 Task: Make in the project AgileAvail a sprint 'API Documentation Sprint'. Create in the project AgileAvail a sprint 'API Documentation Sprint'. Add in the project AgileAvail a sprint 'API Documentation Sprint'
Action: Mouse moved to (273, 70)
Screenshot: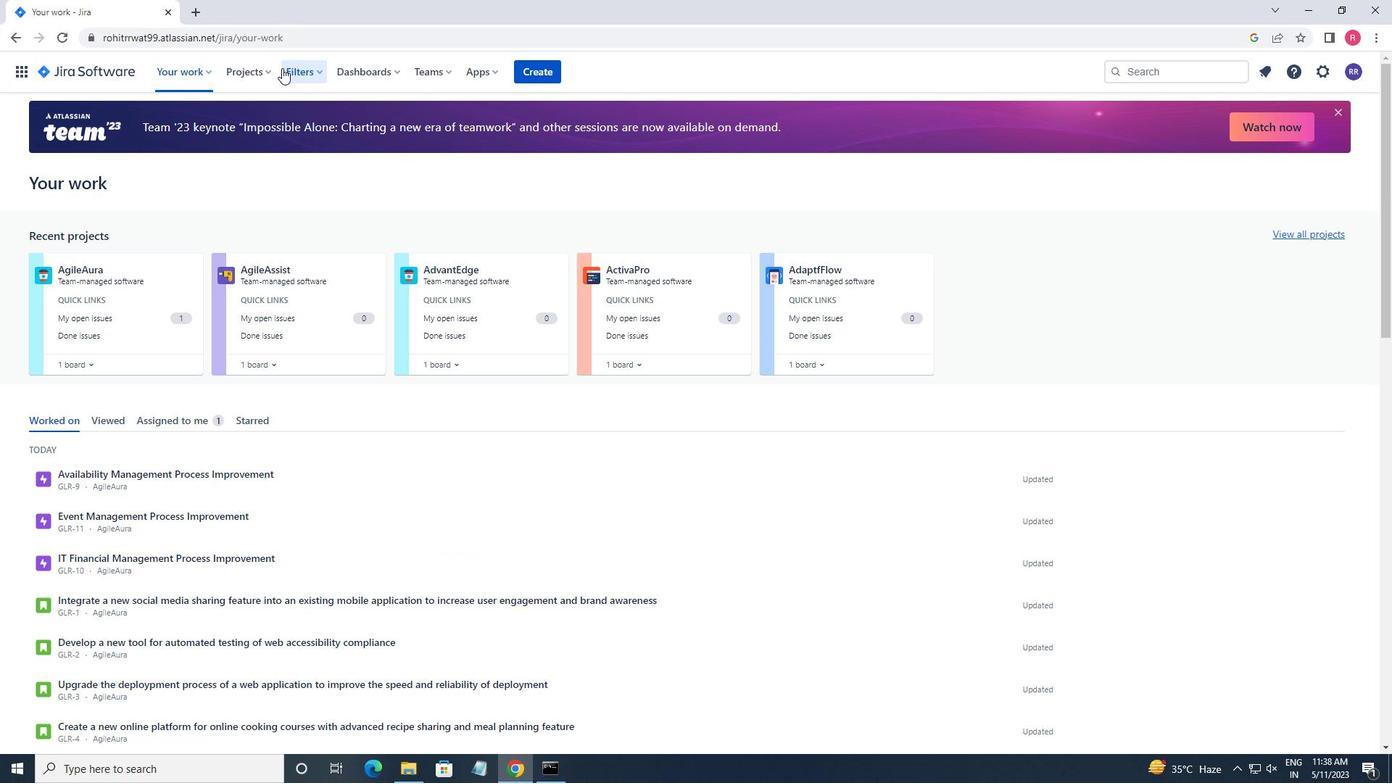 
Action: Mouse pressed left at (273, 70)
Screenshot: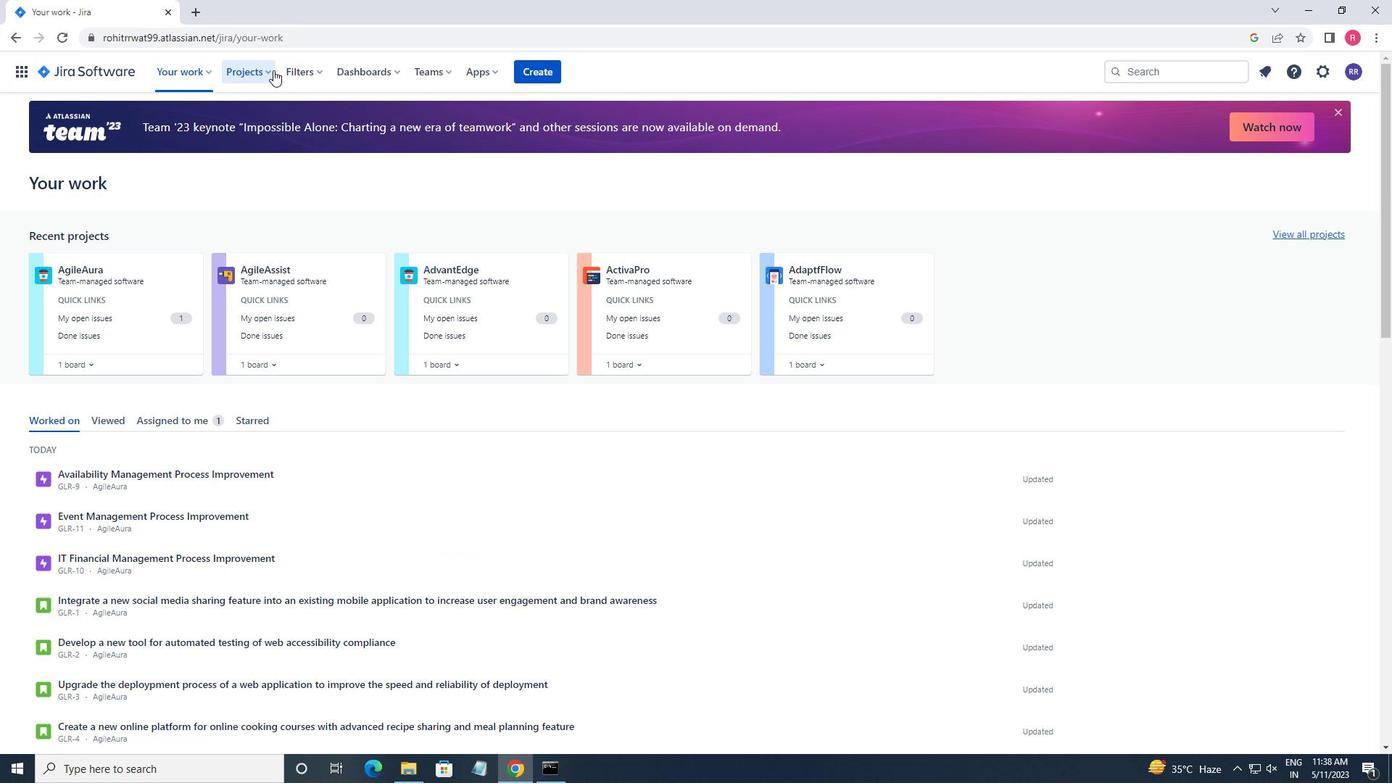 
Action: Mouse moved to (274, 135)
Screenshot: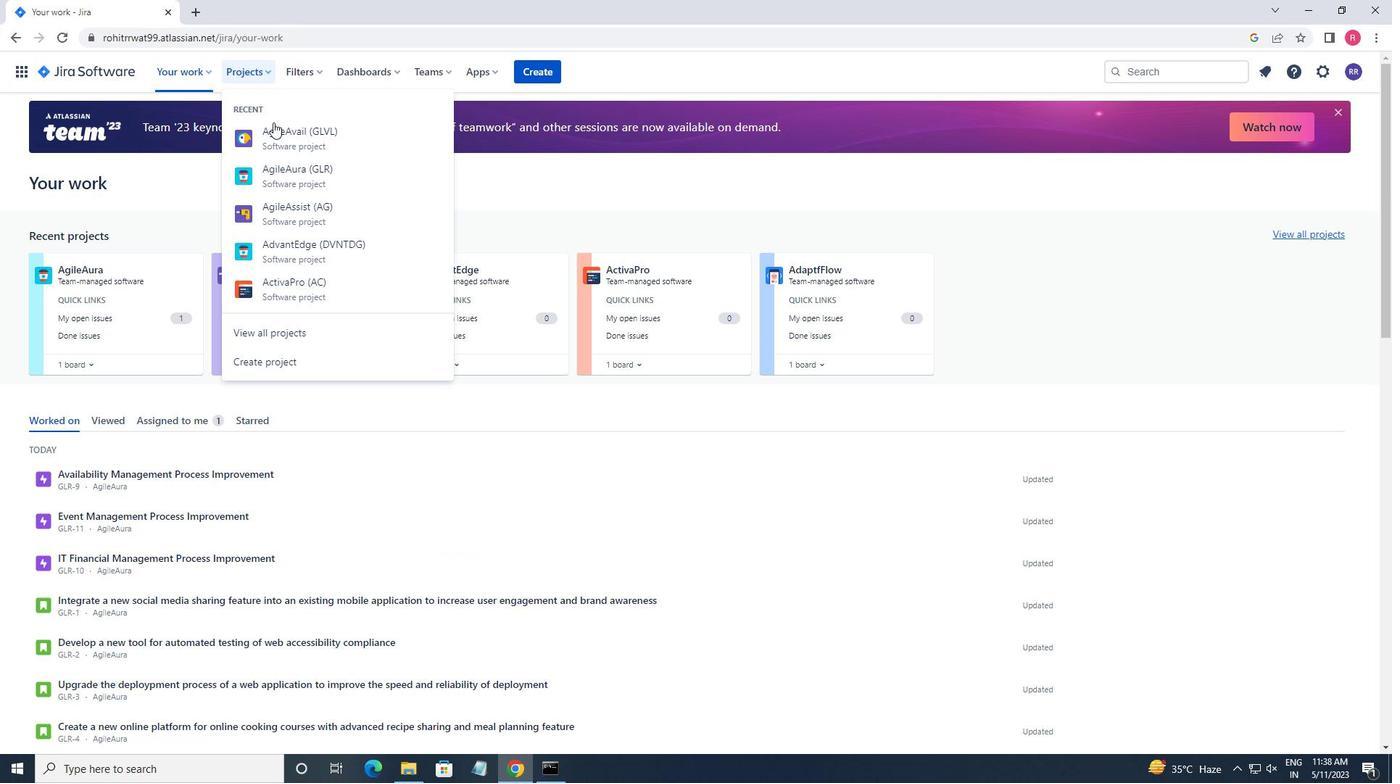 
Action: Mouse pressed left at (274, 135)
Screenshot: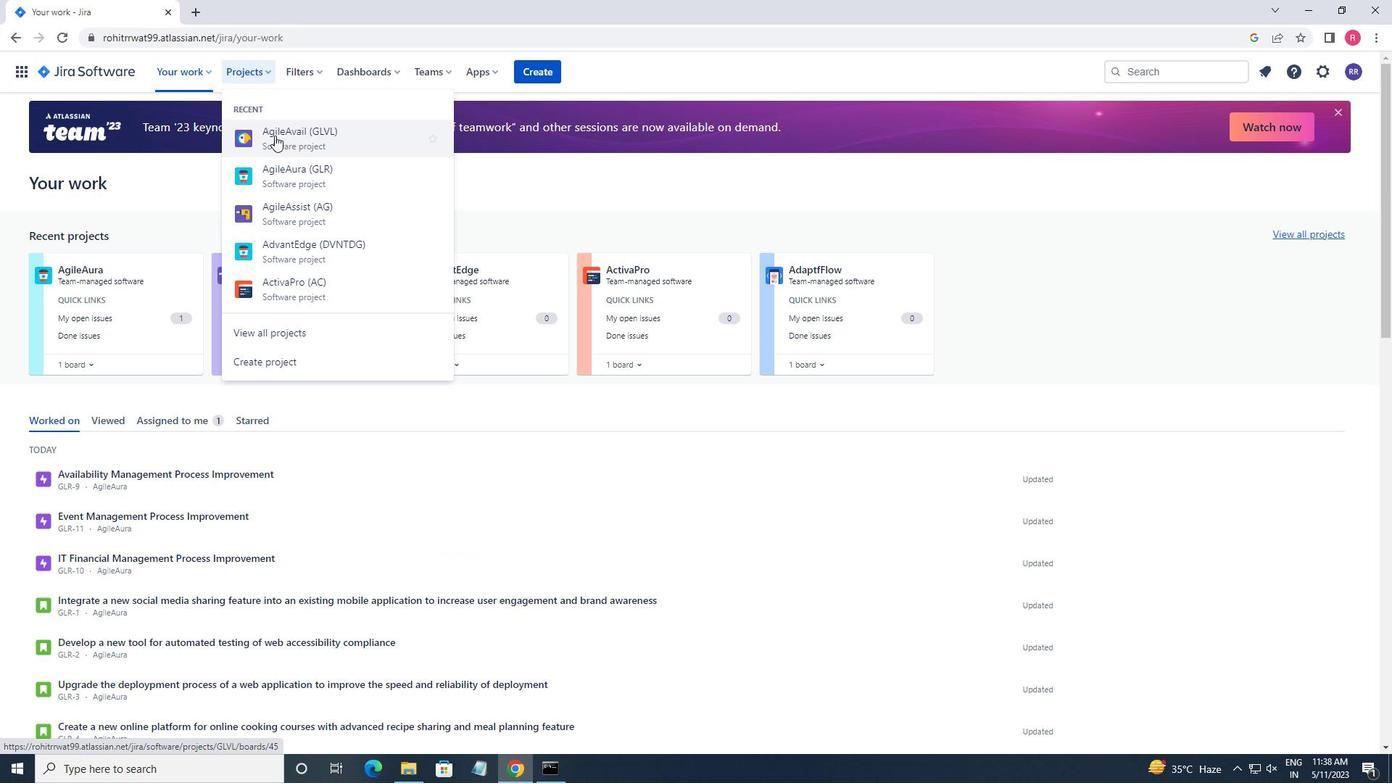 
Action: Mouse moved to (77, 213)
Screenshot: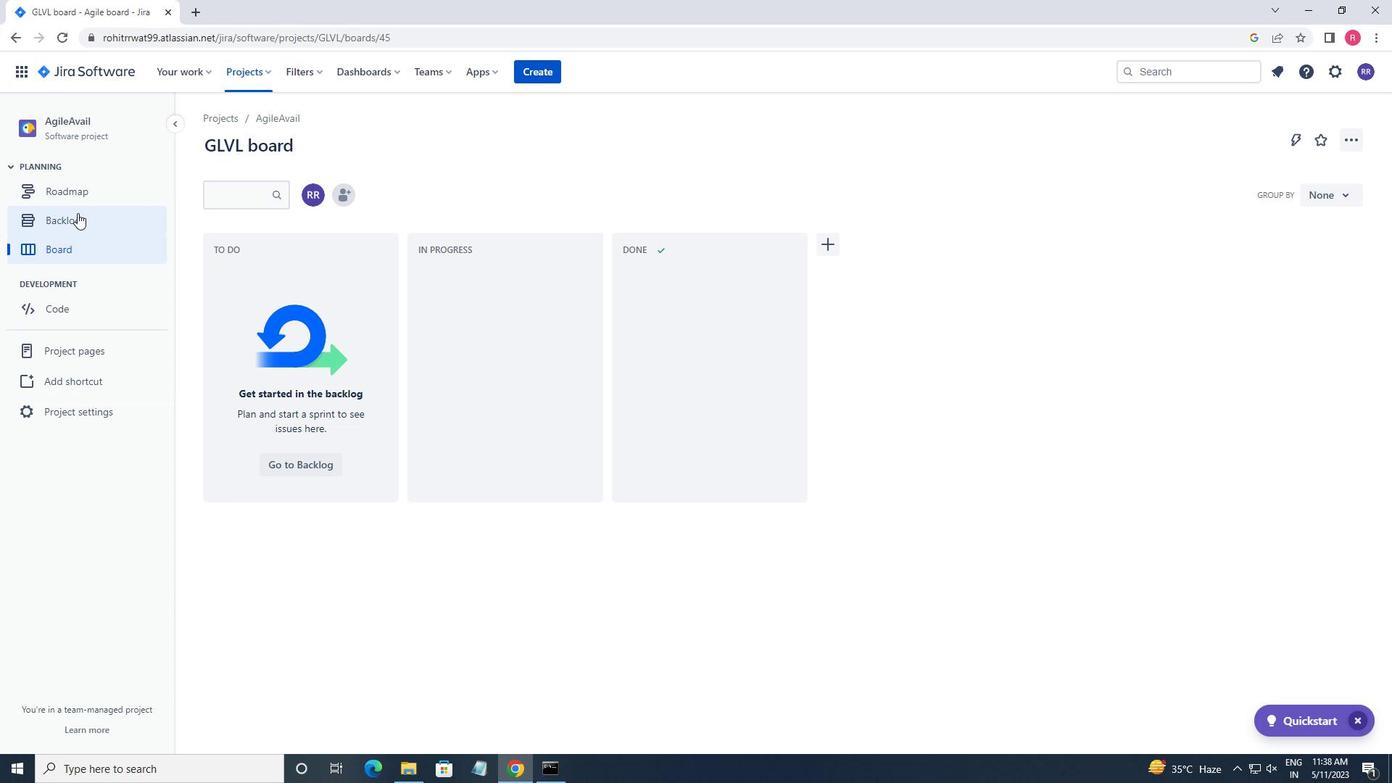 
Action: Mouse pressed left at (77, 213)
Screenshot: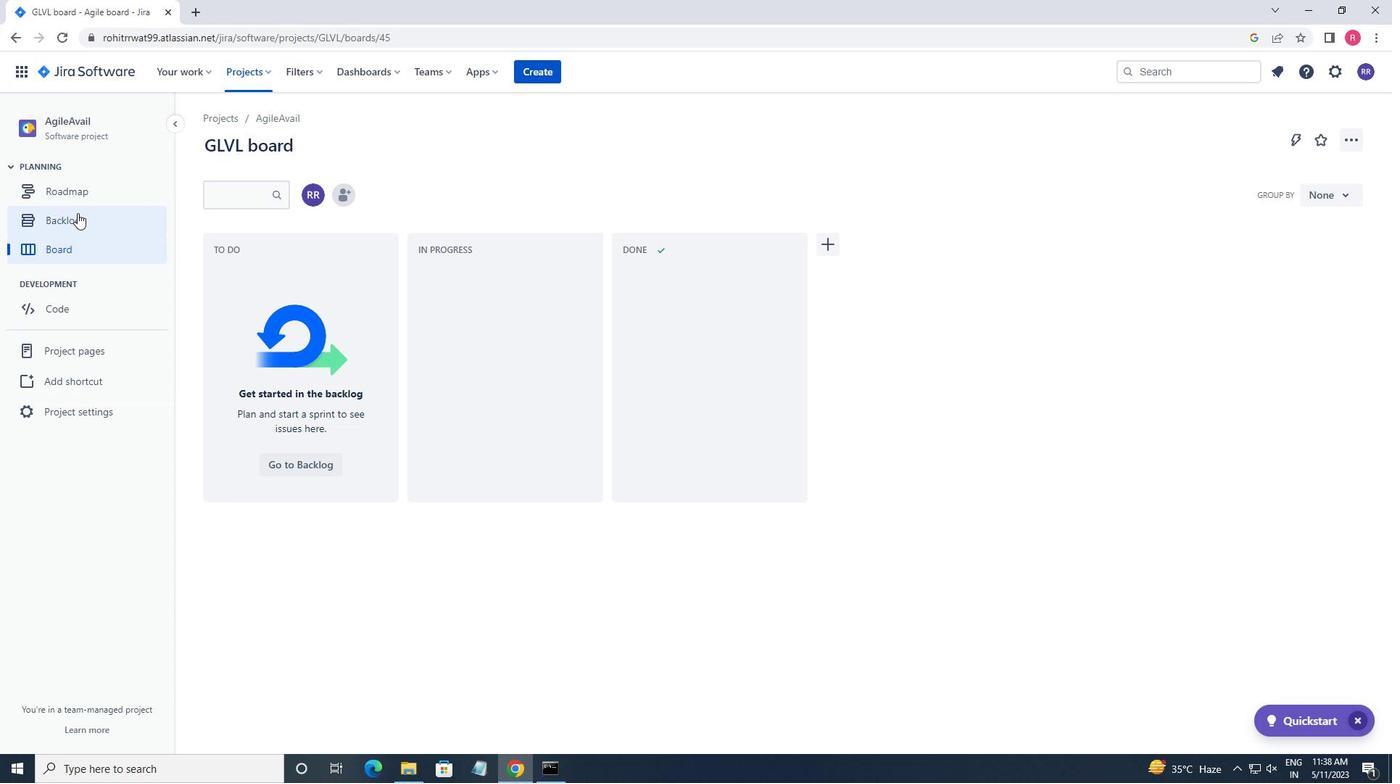 
Action: Mouse moved to (1323, 227)
Screenshot: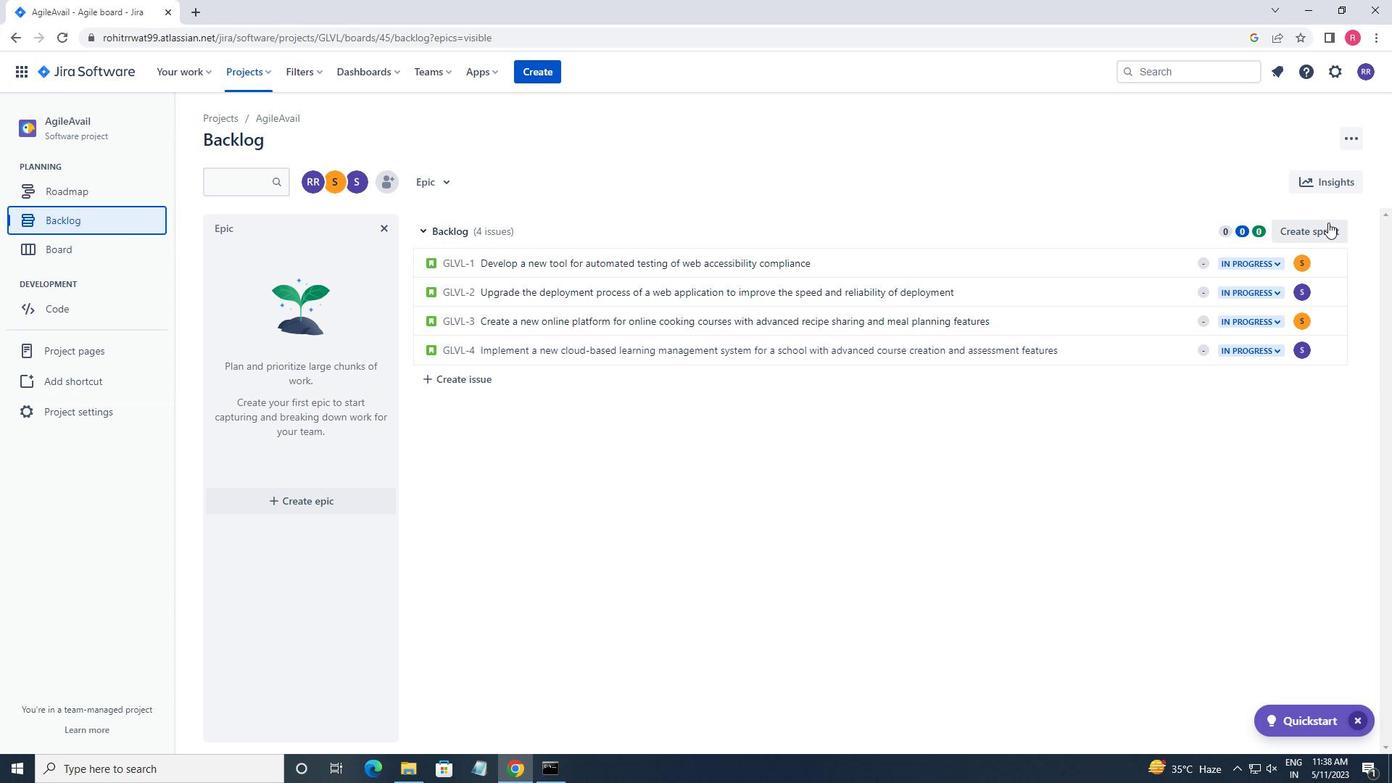 
Action: Mouse pressed left at (1323, 227)
Screenshot: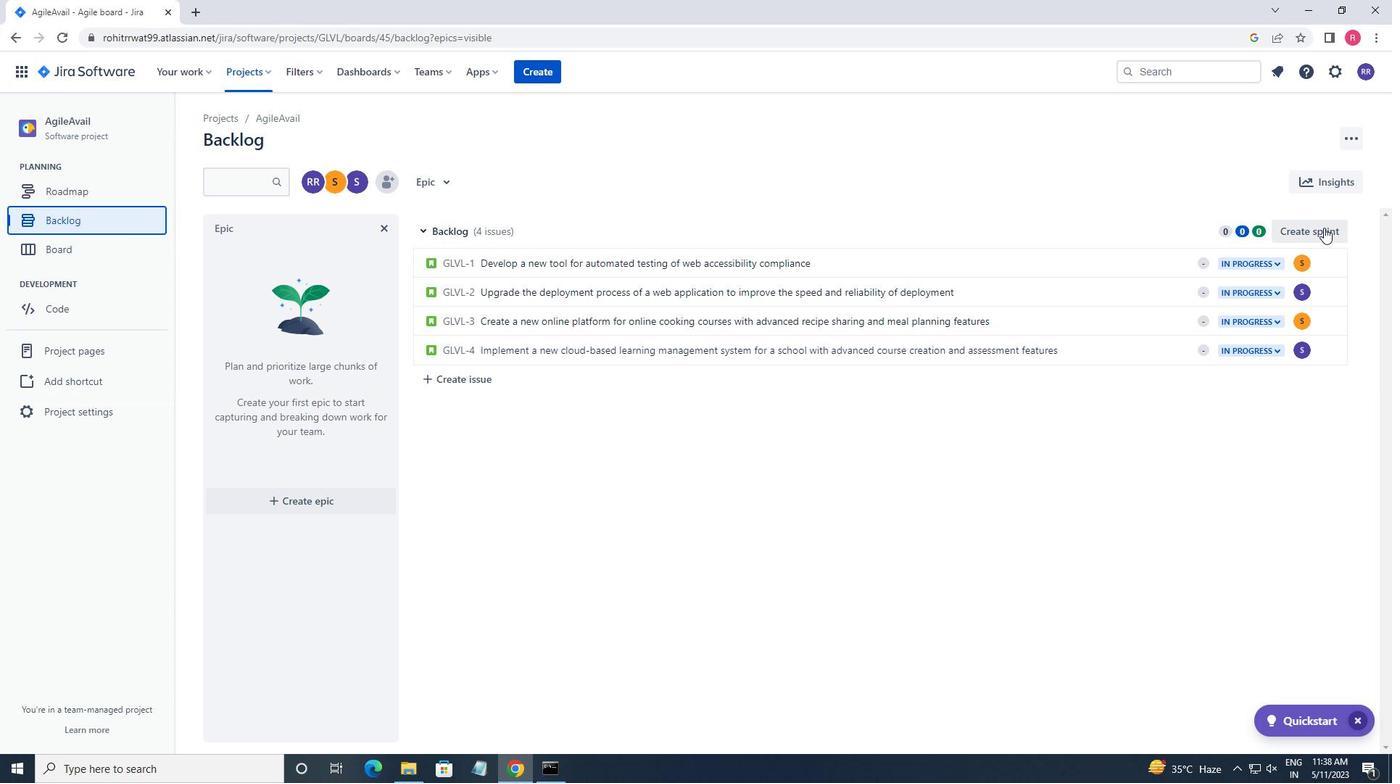 
Action: Mouse moved to (507, 233)
Screenshot: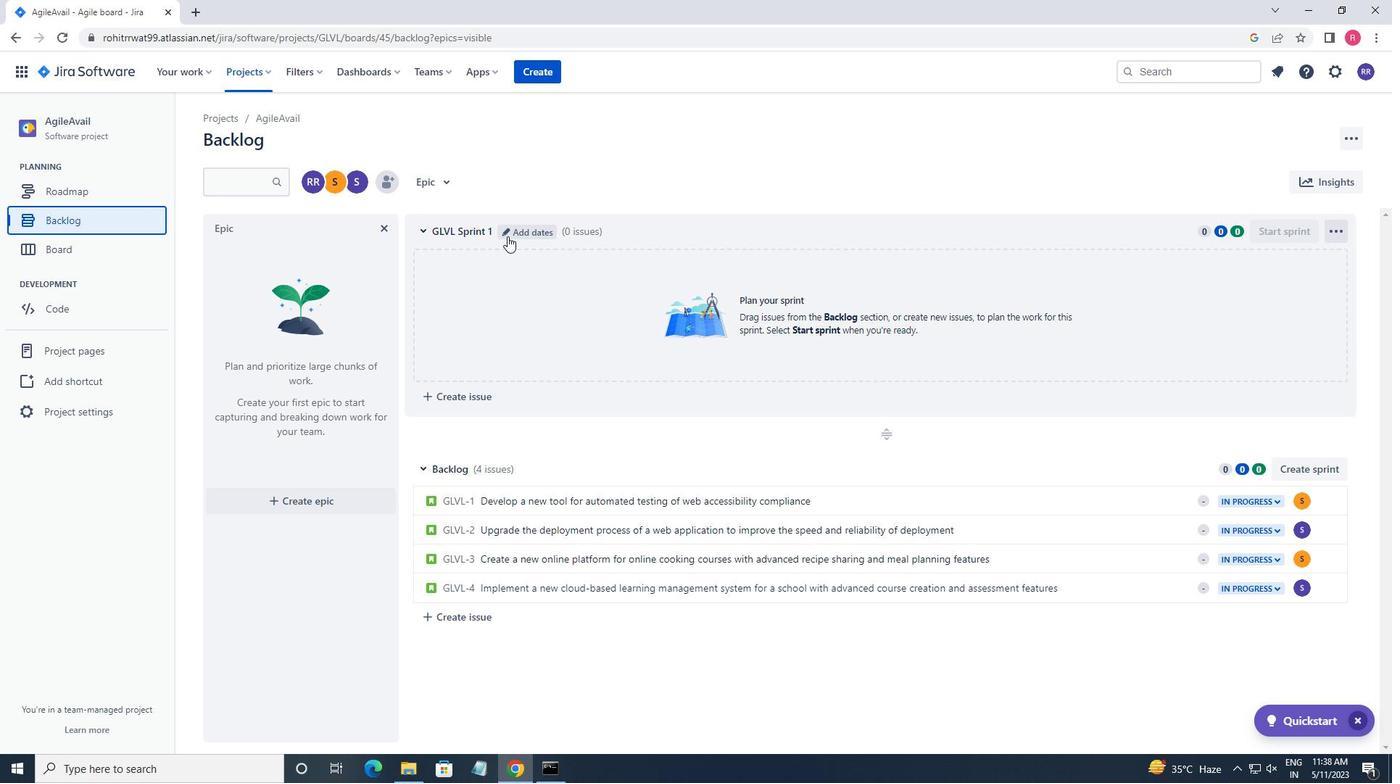 
Action: Mouse pressed left at (507, 233)
Screenshot: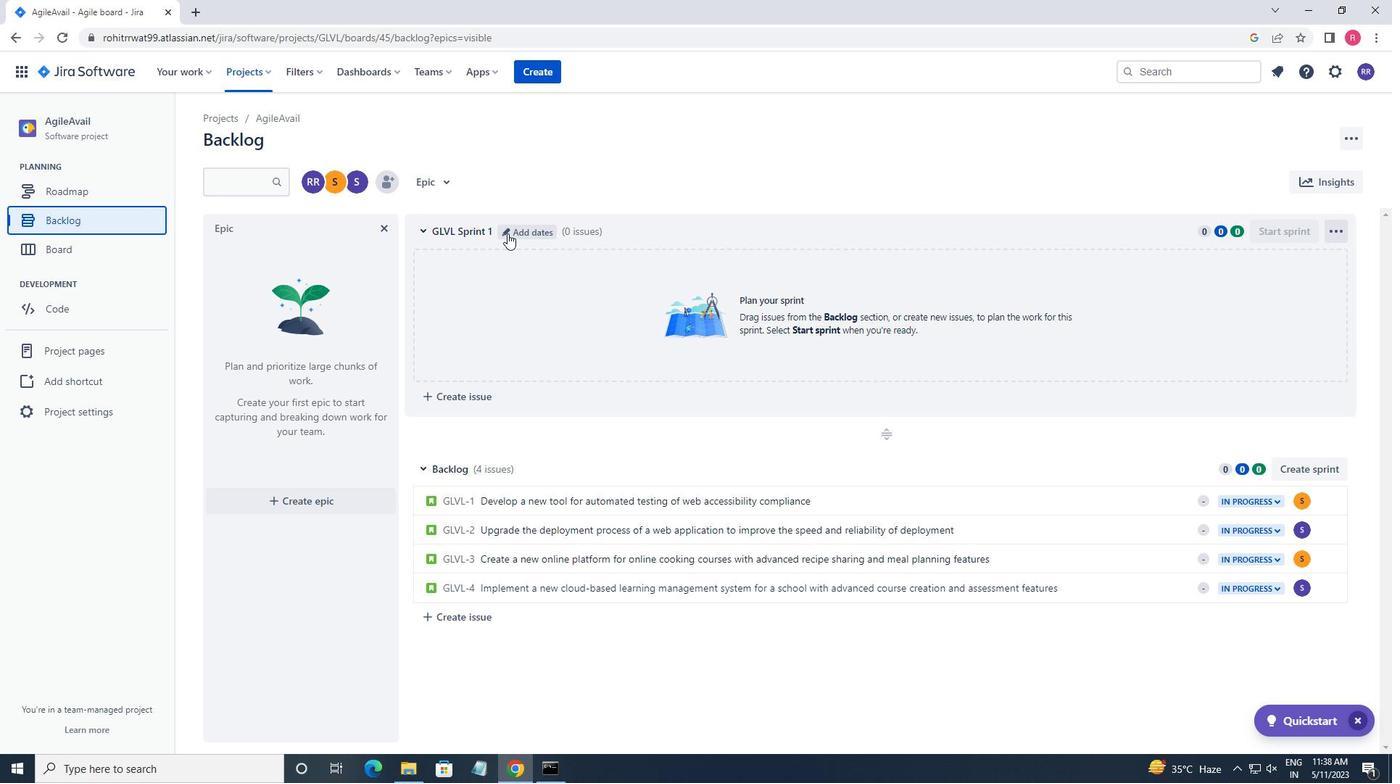 
Action: Key pressed <Key.backspace><Key.backspace><Key.backspace><Key.backspace><Key.backspace><Key.backspace><Key.backspace><Key.backspace><Key.backspace><Key.backspace><Key.backspace><Key.backspace><Key.backspace><Key.backspace><Key.backspace><Key.backspace><Key.backspace><Key.backspace><Key.backspace><Key.backspace><Key.shift>A<Key.shift_r>PI<Key.space><Key.shift>DOCUENTATION<Key.space><Key.shift>SPRINT<Key.left><Key.left><Key.left><Key.left><Key.left><Key.left><Key.left><Key.left><Key.left><Key.left><Key.left><Key.left><Key.left><Key.left><Key.left>M<Key.right><Key.right><Key.right><Key.right><Key.right><Key.right><Key.right><Key.right><Key.right><Key.right><Key.right><Key.right><Key.right><Key.right><Key.right>
Screenshot: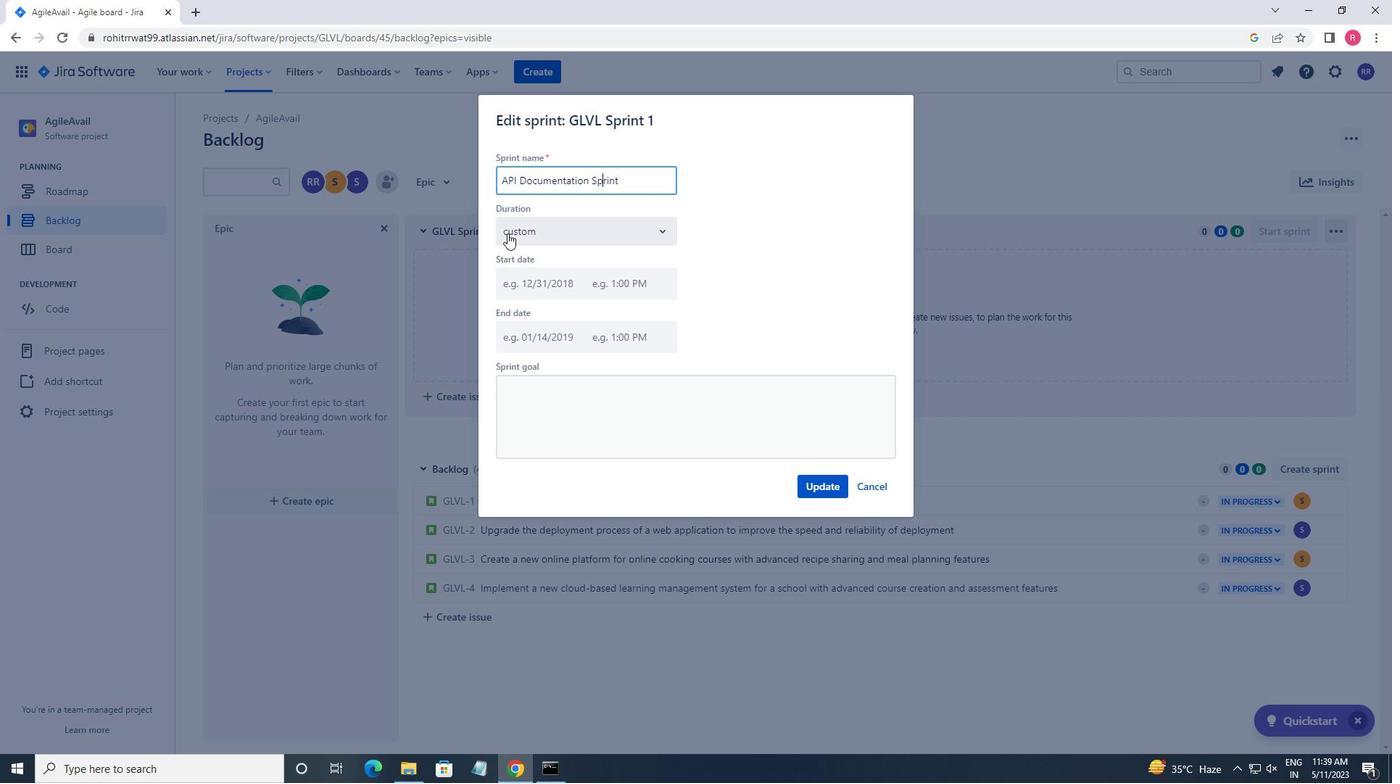 
Action: Mouse moved to (813, 482)
Screenshot: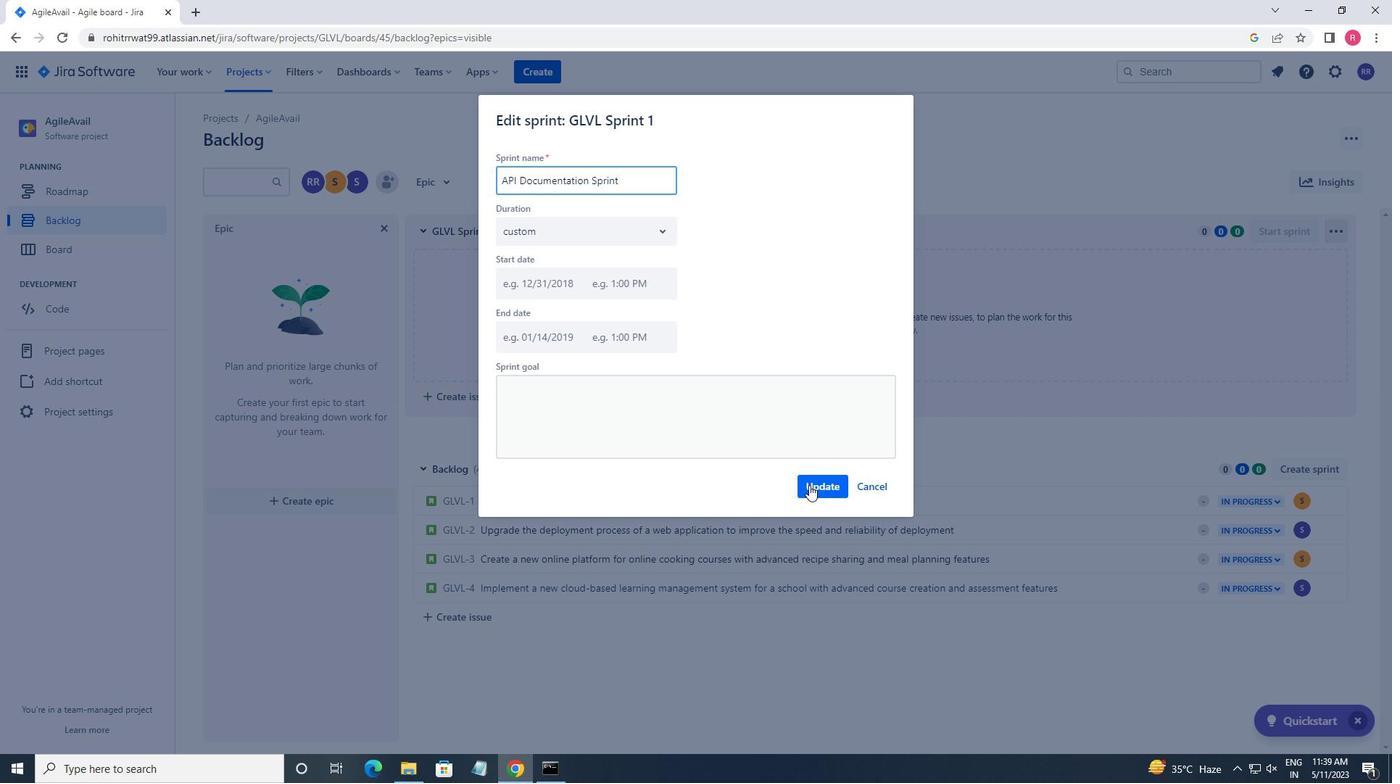 
Action: Mouse pressed left at (813, 482)
Screenshot: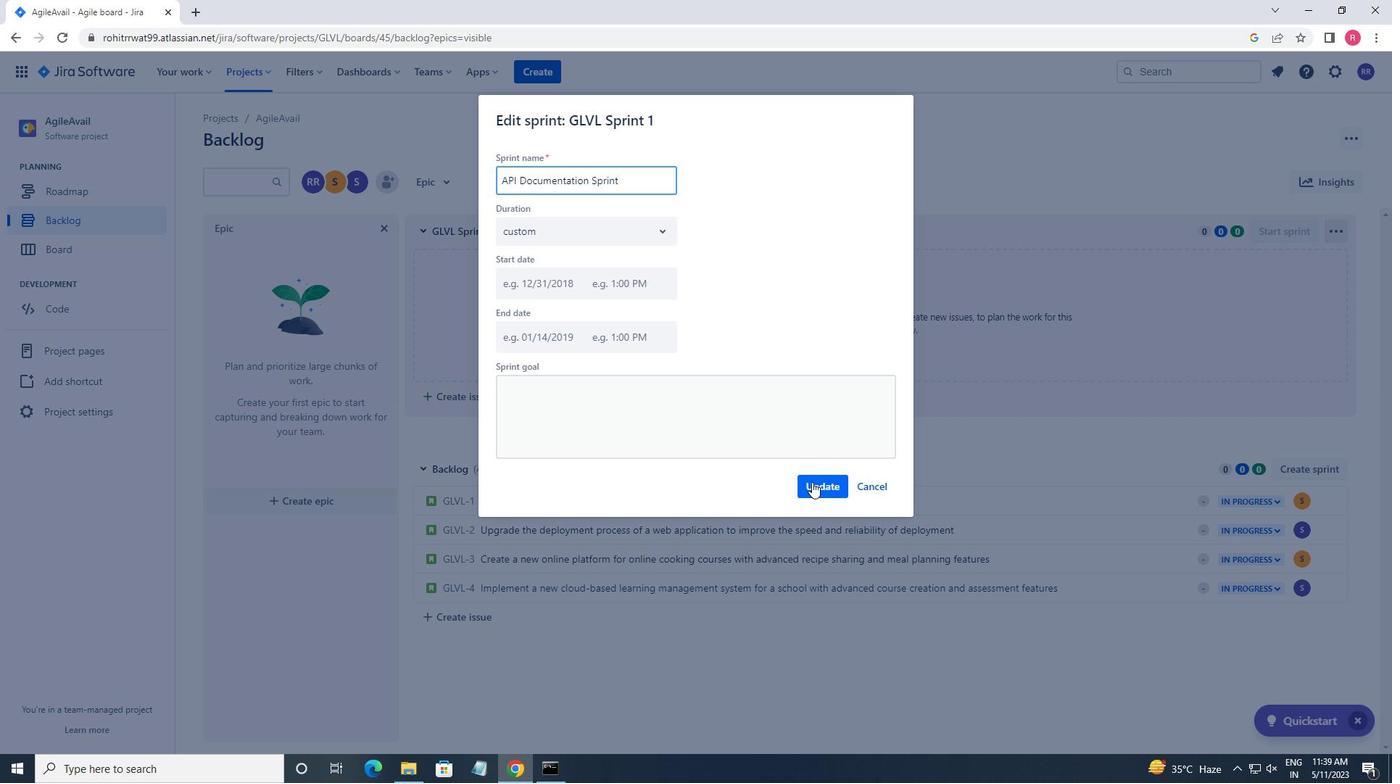 
Action: Mouse moved to (1298, 470)
Screenshot: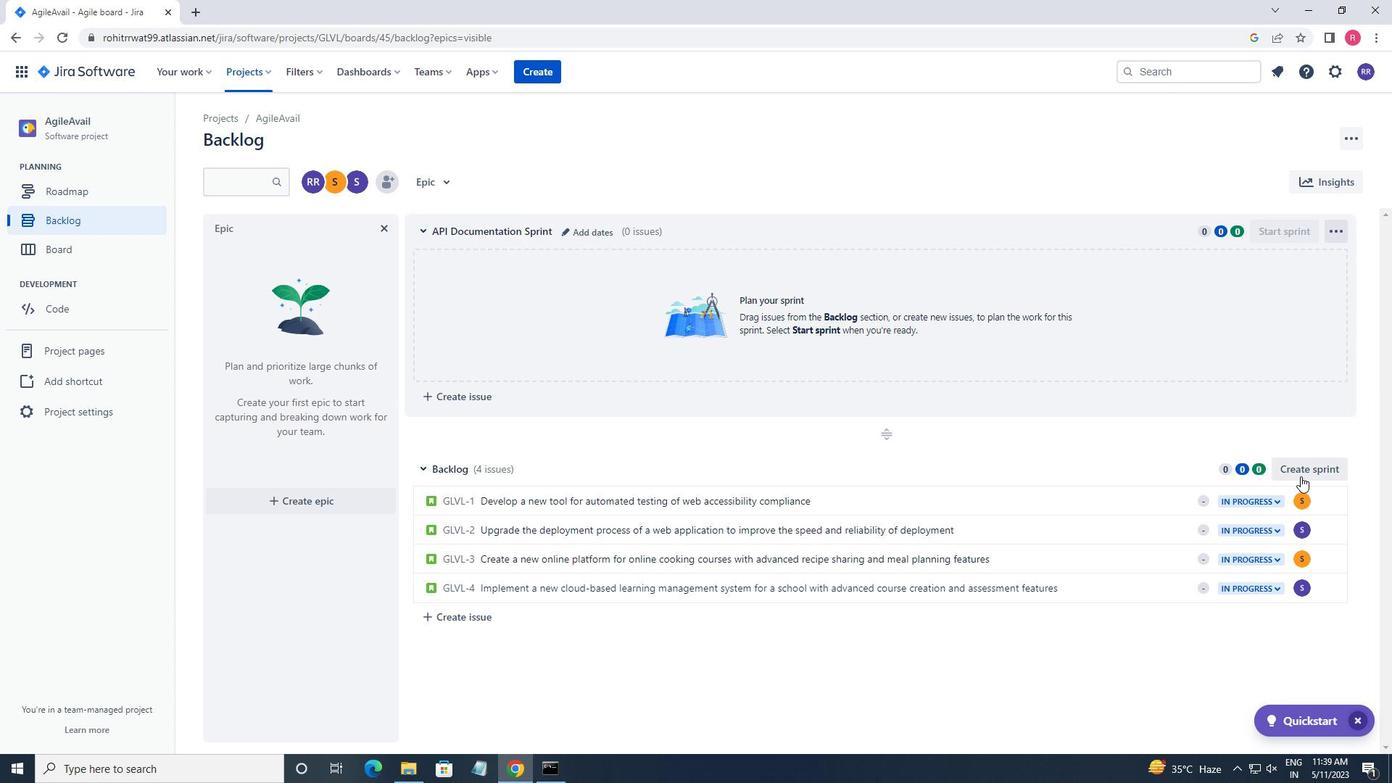 
Action: Mouse pressed left at (1298, 470)
Screenshot: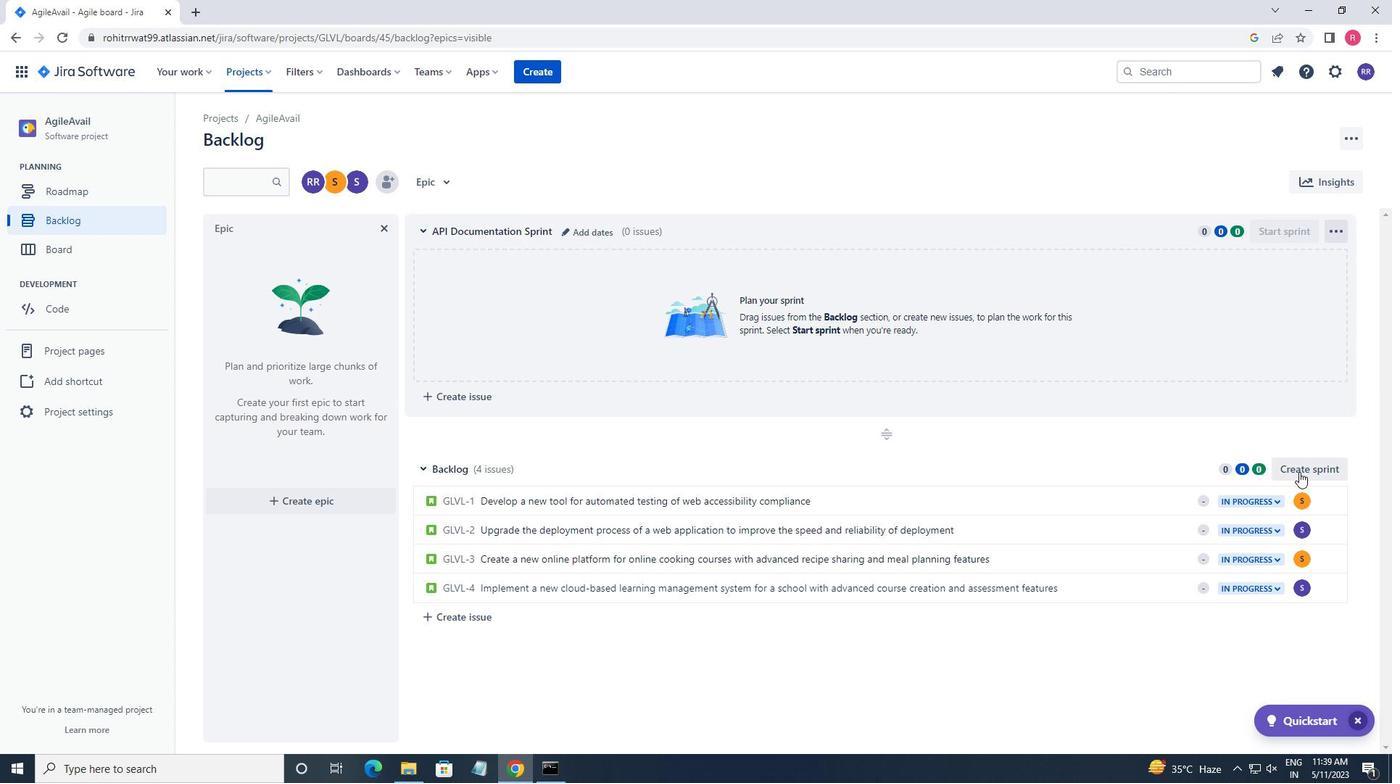 
Action: Mouse moved to (566, 472)
Screenshot: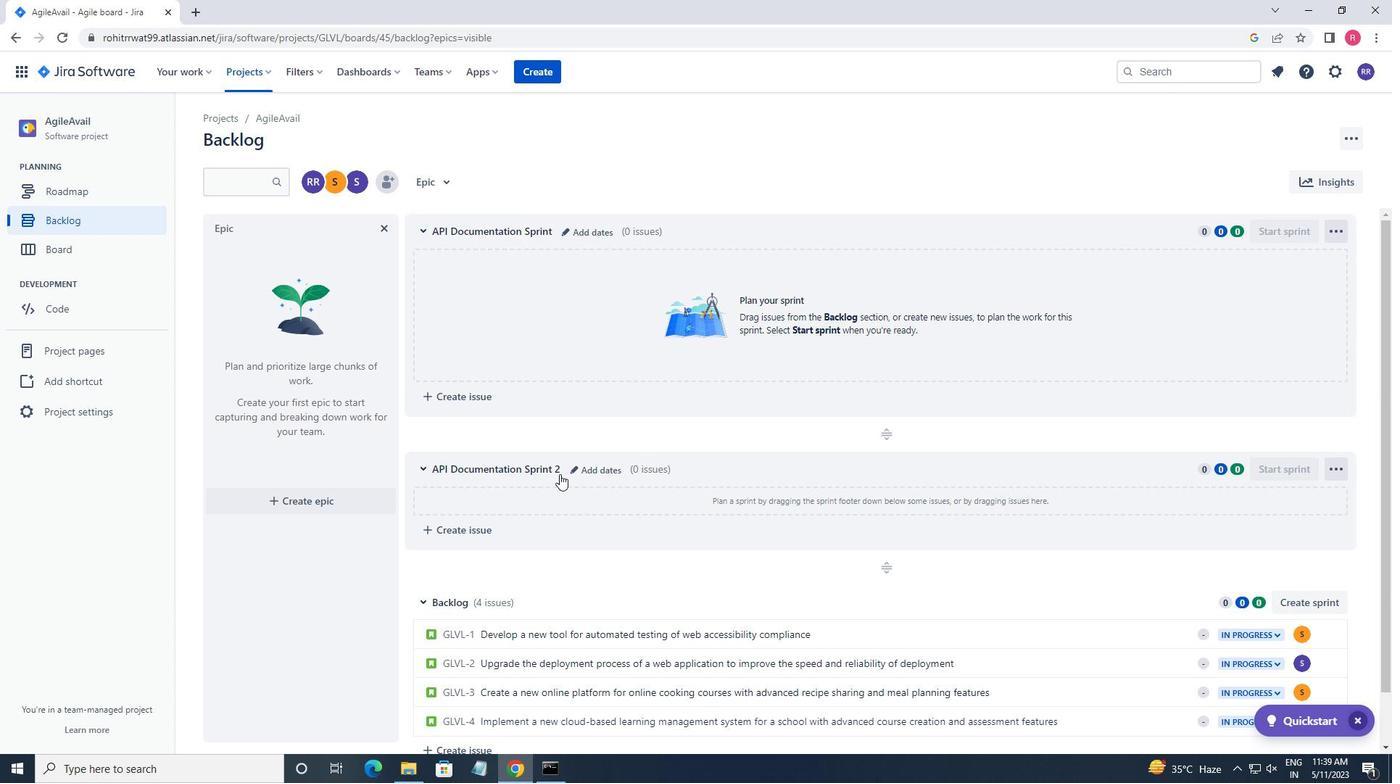 
Action: Mouse pressed left at (566, 472)
Screenshot: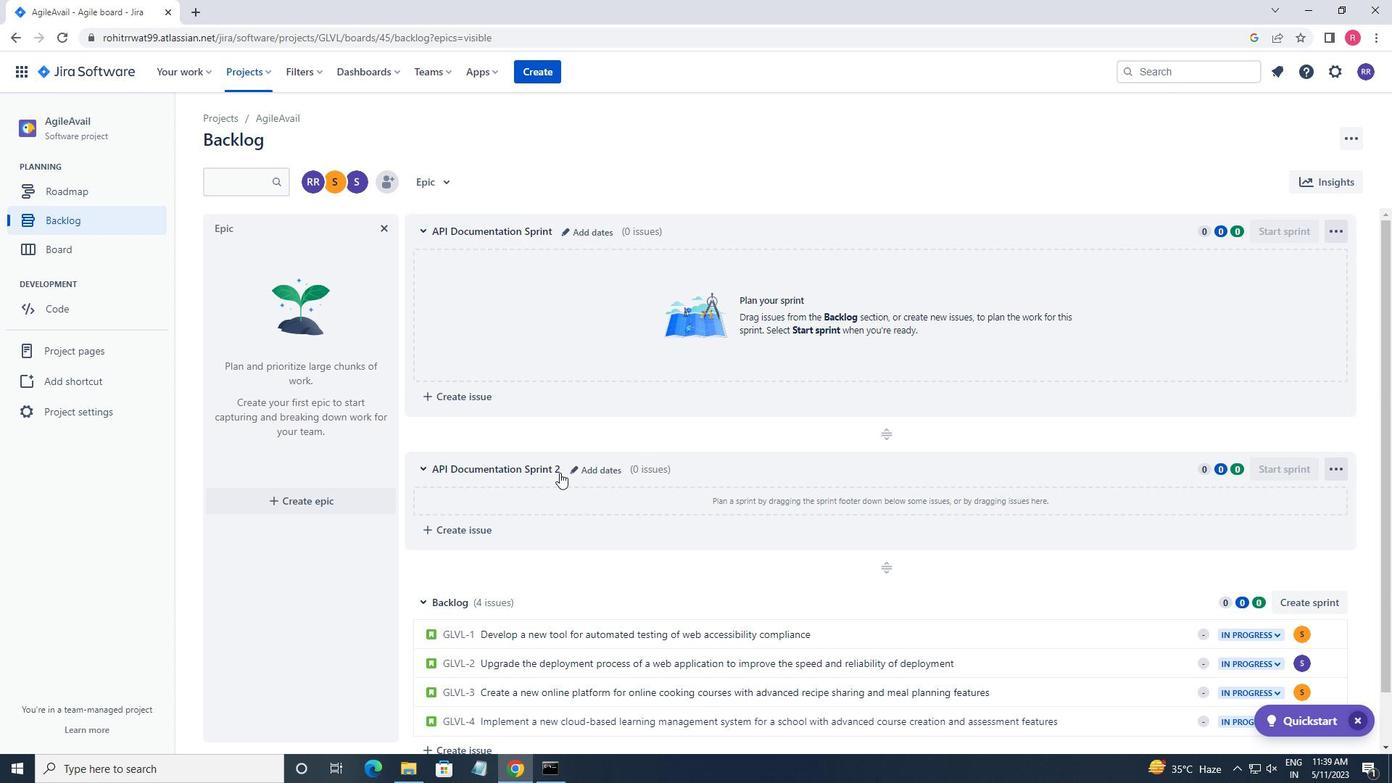 
Action: Mouse moved to (540, 274)
Screenshot: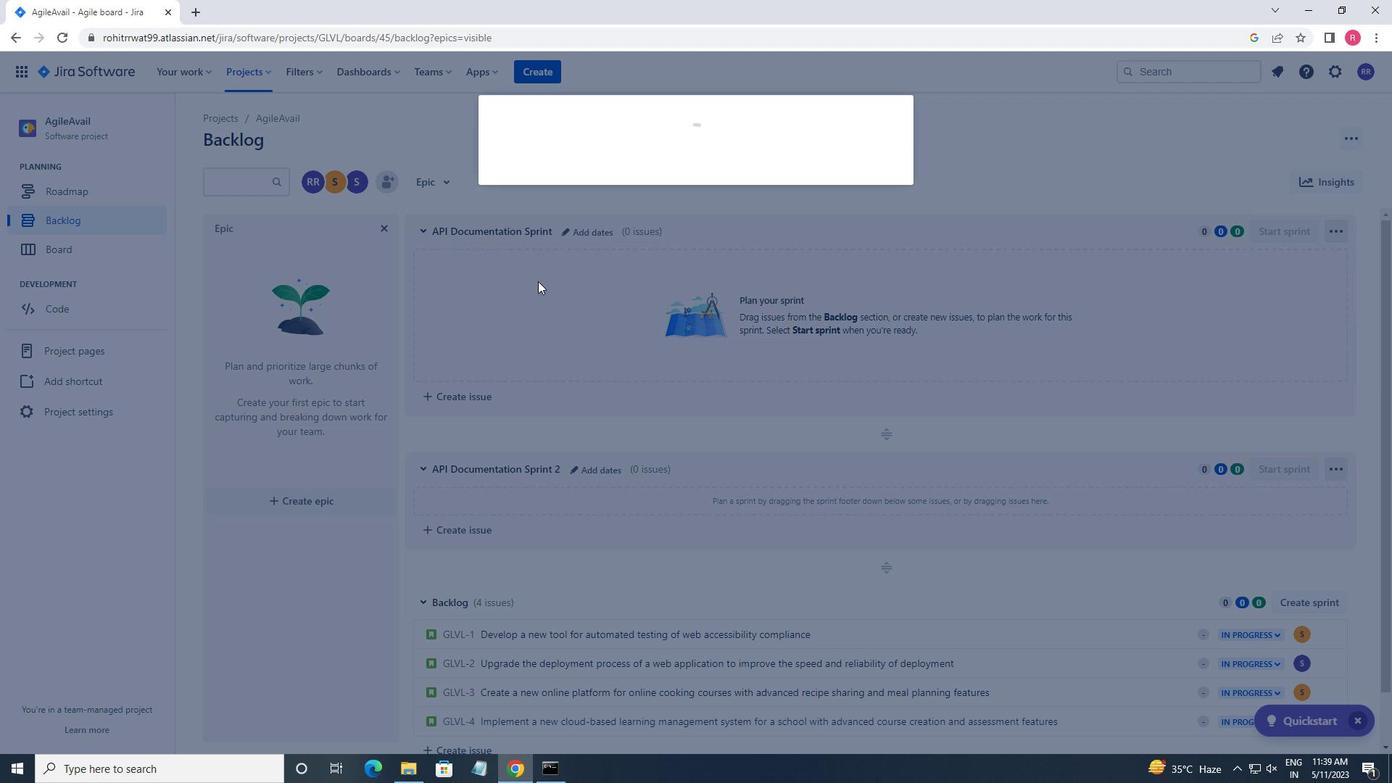 
Action: Key pressed <Key.backspace><Key.enter>
Screenshot: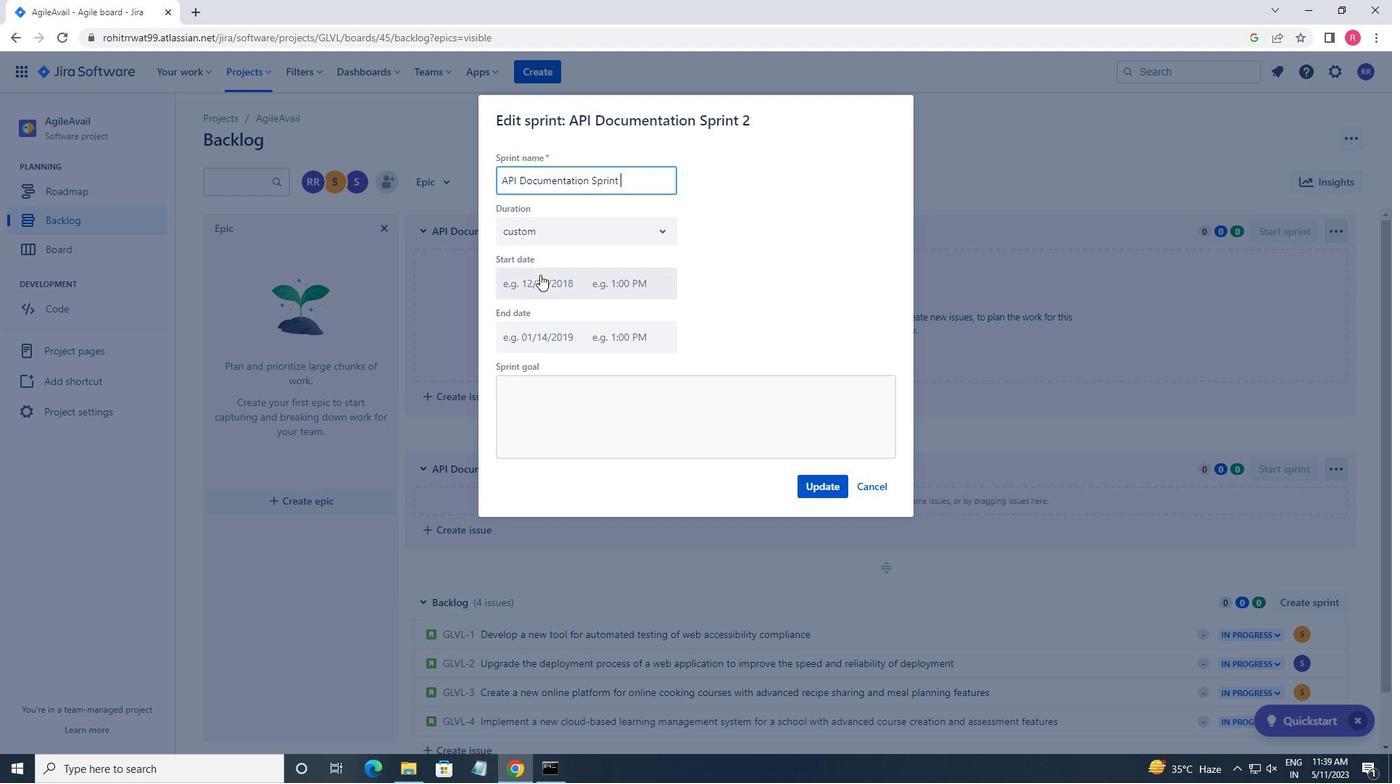 
Action: Mouse moved to (1317, 600)
Screenshot: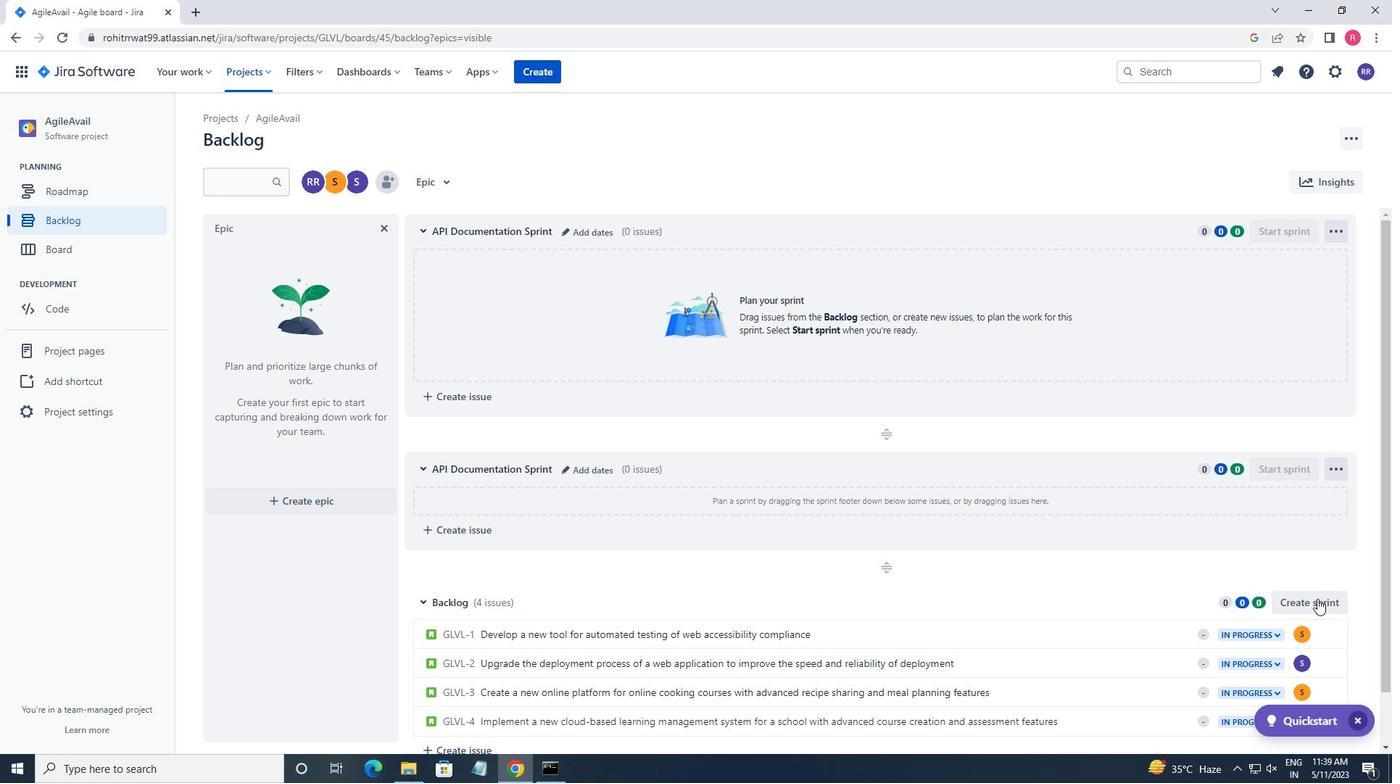 
Action: Mouse pressed left at (1317, 600)
Screenshot: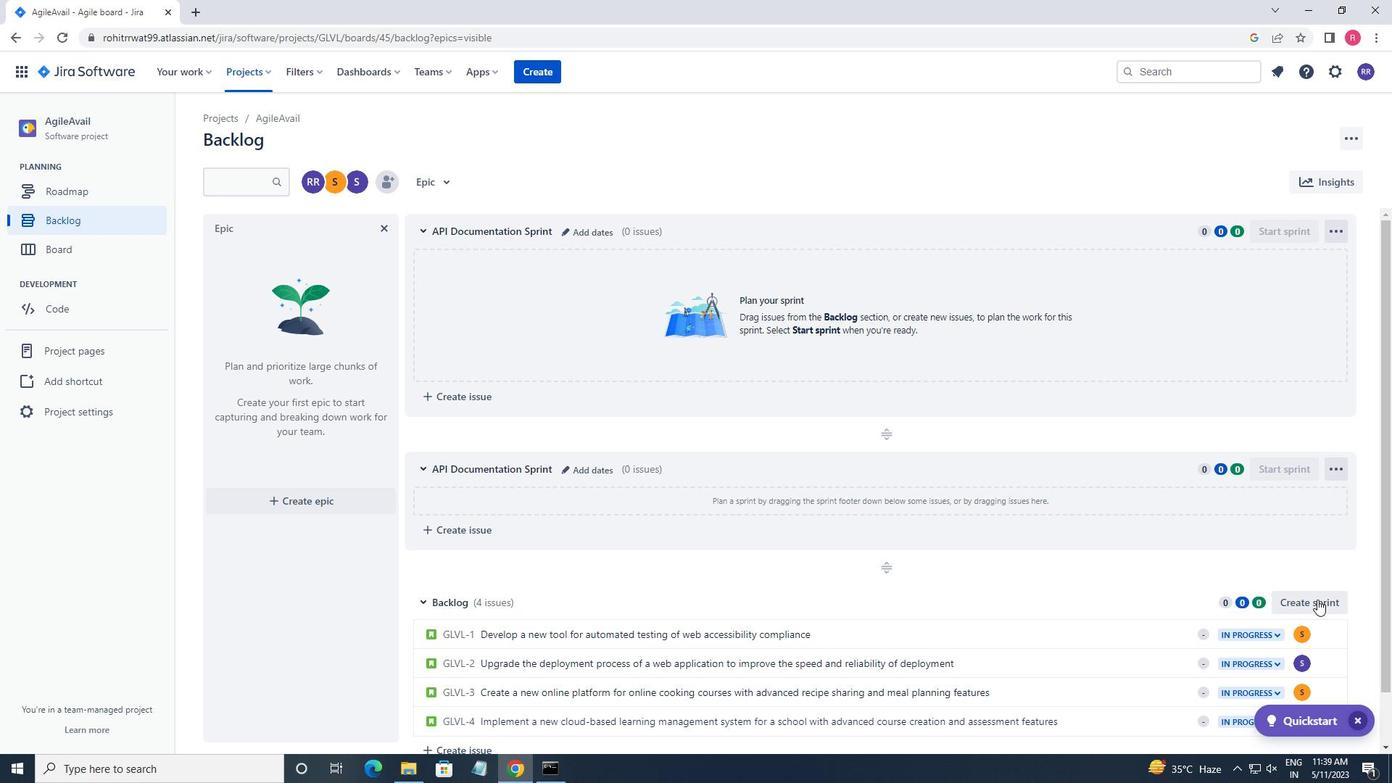 
Action: Mouse moved to (586, 602)
Screenshot: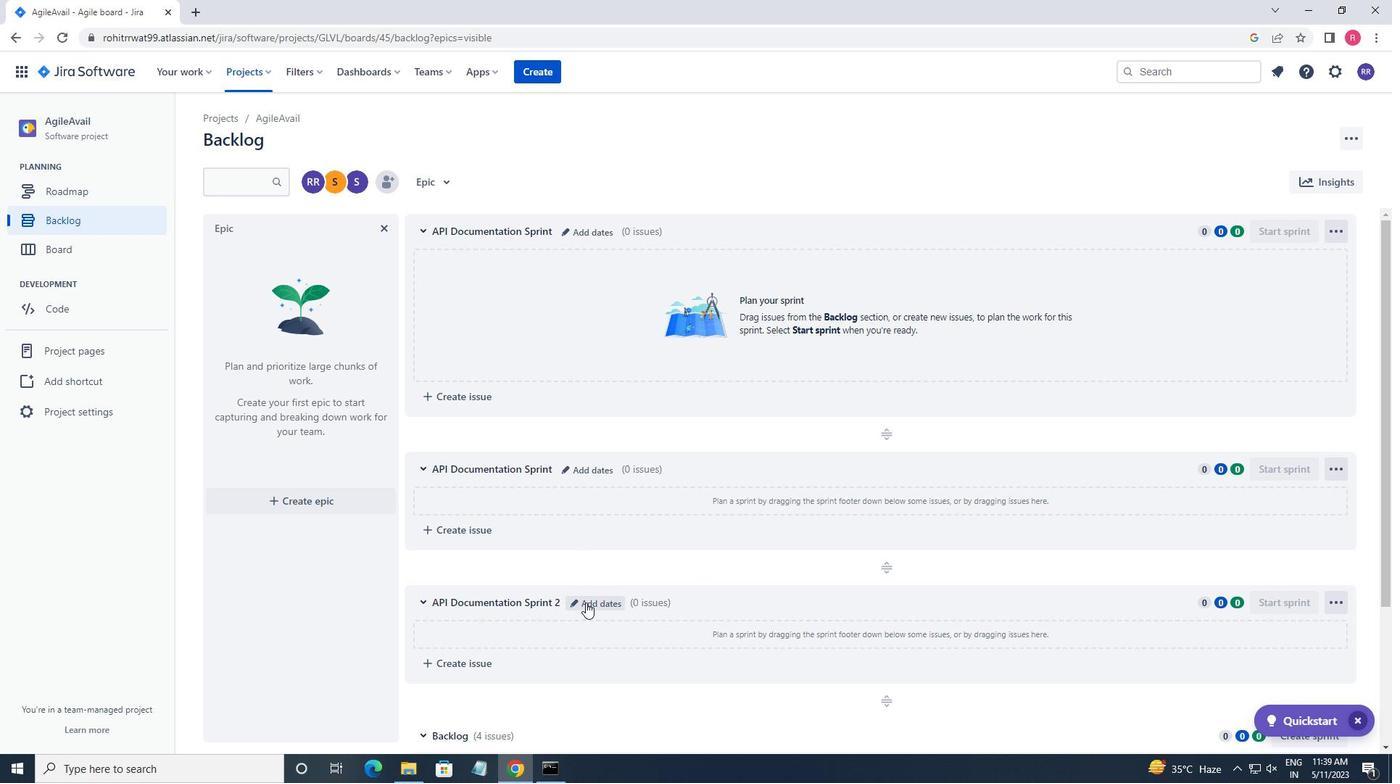 
Action: Mouse pressed left at (586, 602)
Screenshot: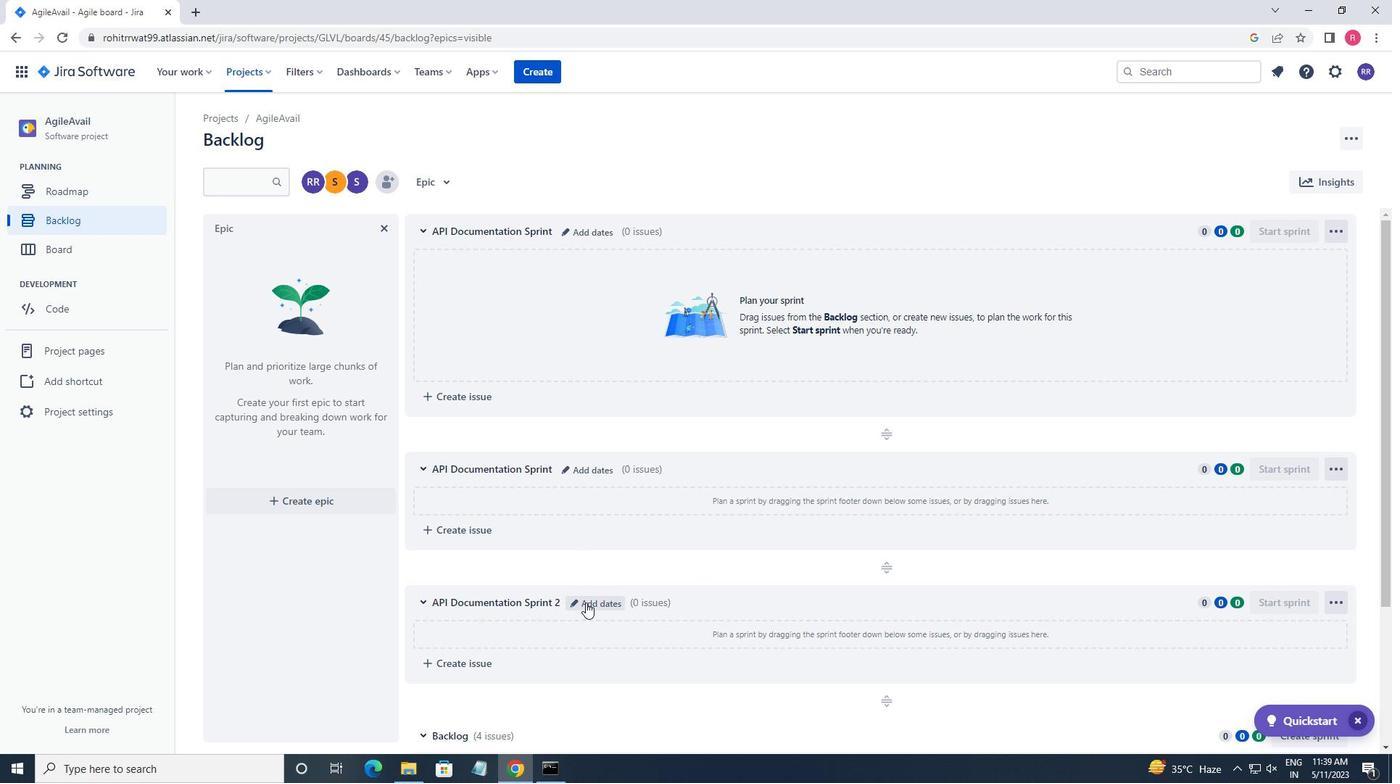 
Action: Mouse moved to (528, 367)
Screenshot: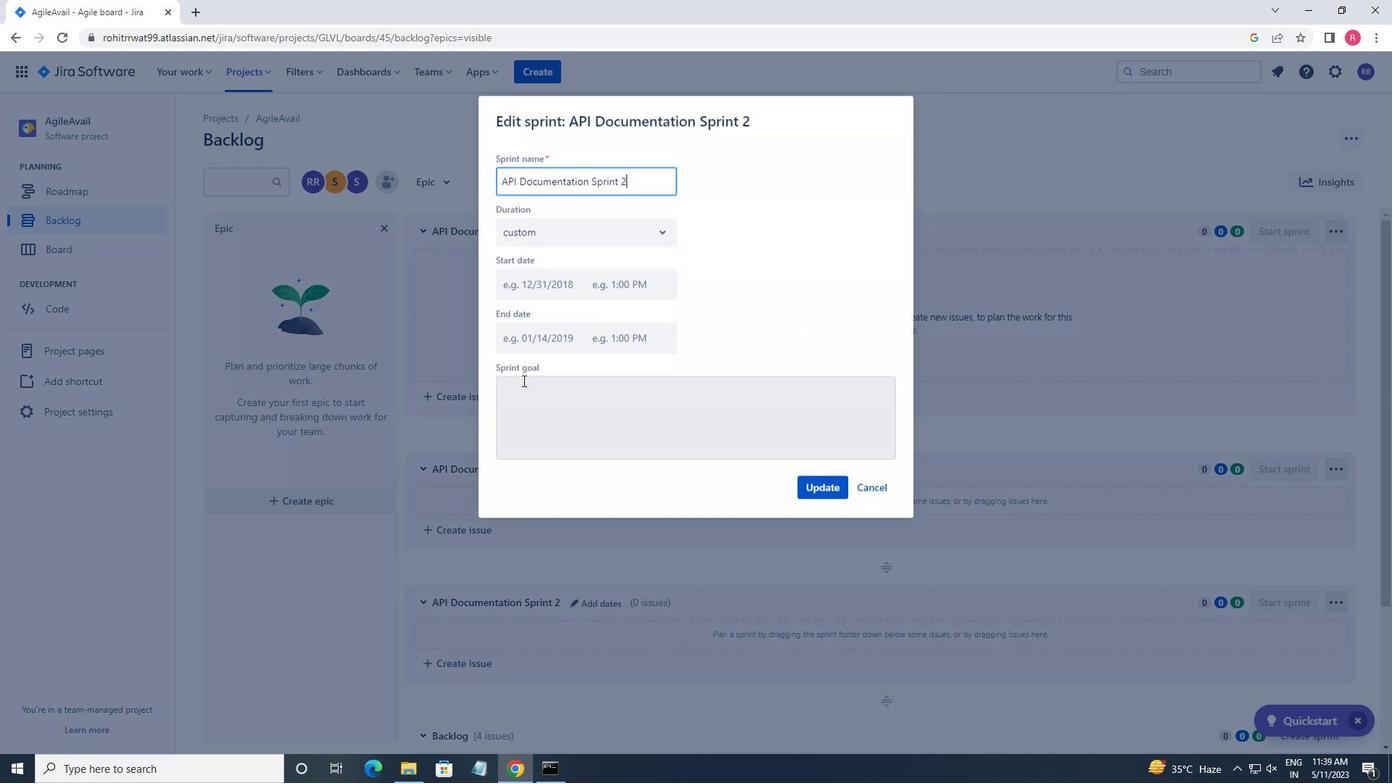 
Action: Key pressed <Key.backspace><Key.enter>
Screenshot: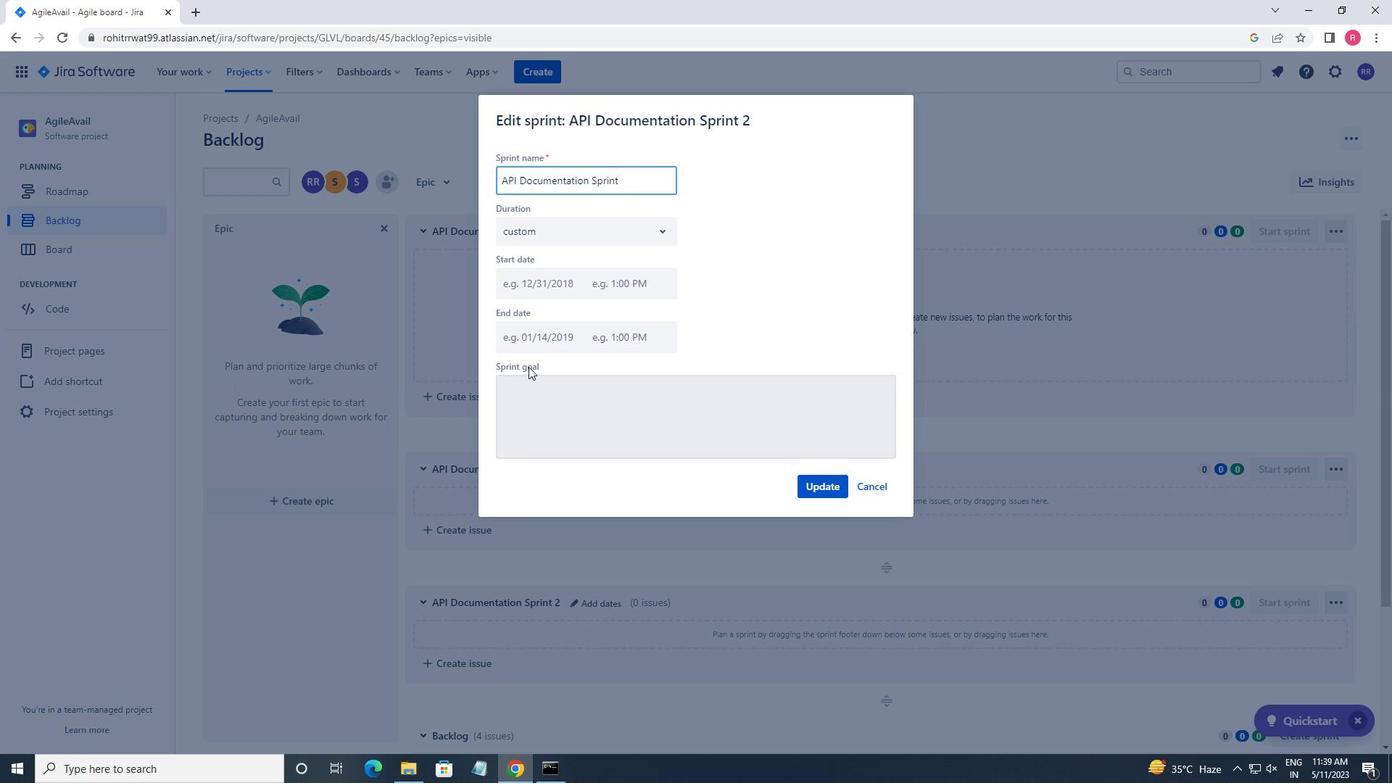 
